 Task: Create a scrum project AgileGlobe. Add to scrum project AgileGlobe a team member softage.1@softage.net and assign as Project Lead. Add to scrum project AgileGlobe a team member softage.2@softage.net
Action: Mouse moved to (189, 53)
Screenshot: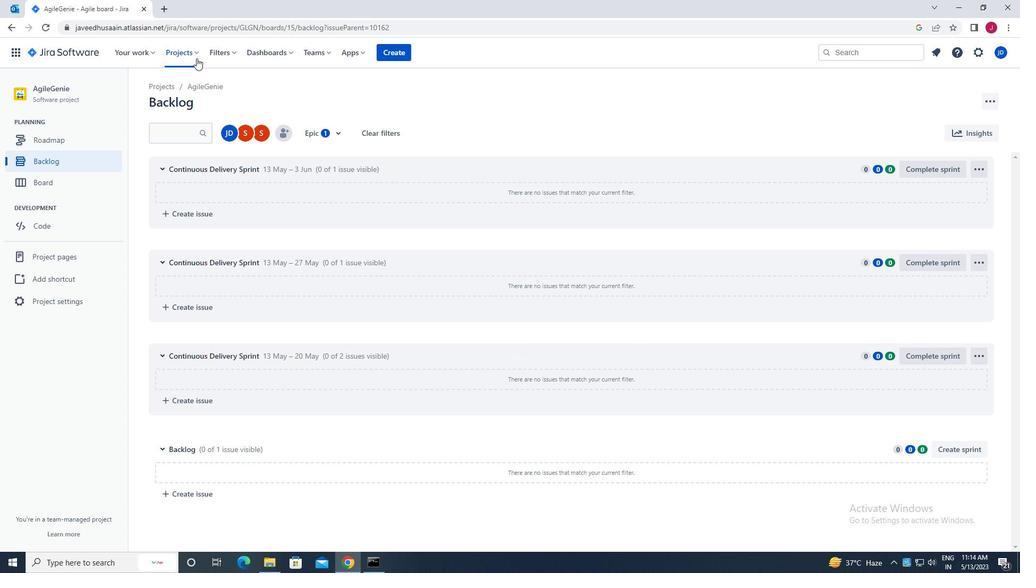 
Action: Mouse pressed left at (189, 53)
Screenshot: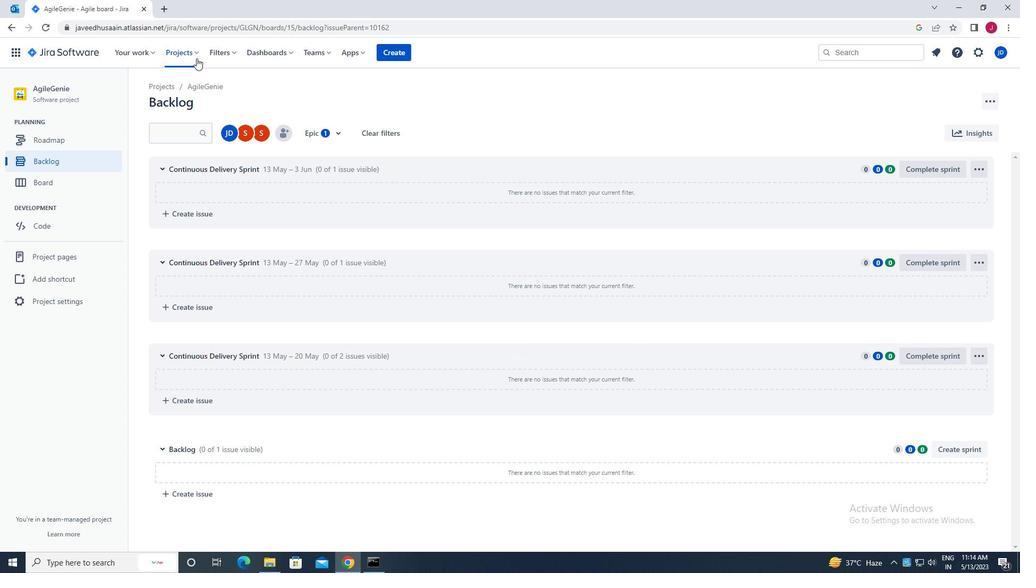 
Action: Mouse moved to (208, 265)
Screenshot: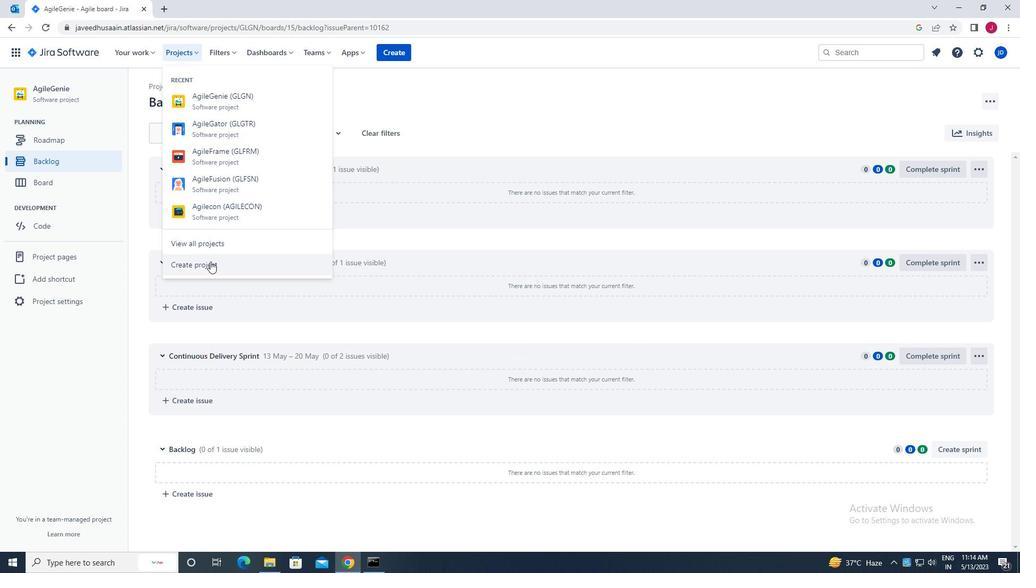 
Action: Mouse pressed left at (208, 265)
Screenshot: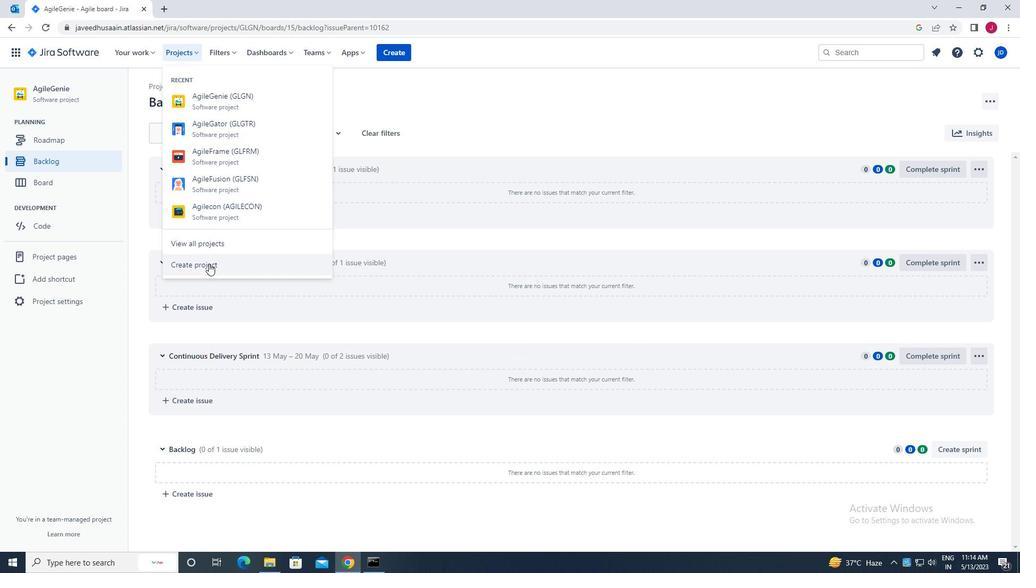 
Action: Mouse moved to (679, 259)
Screenshot: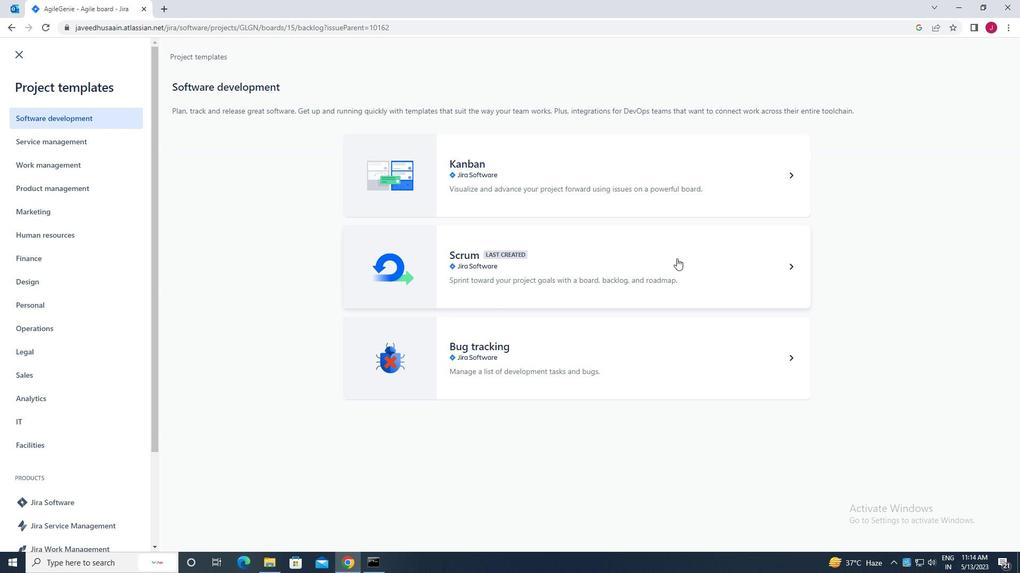 
Action: Mouse pressed left at (679, 259)
Screenshot: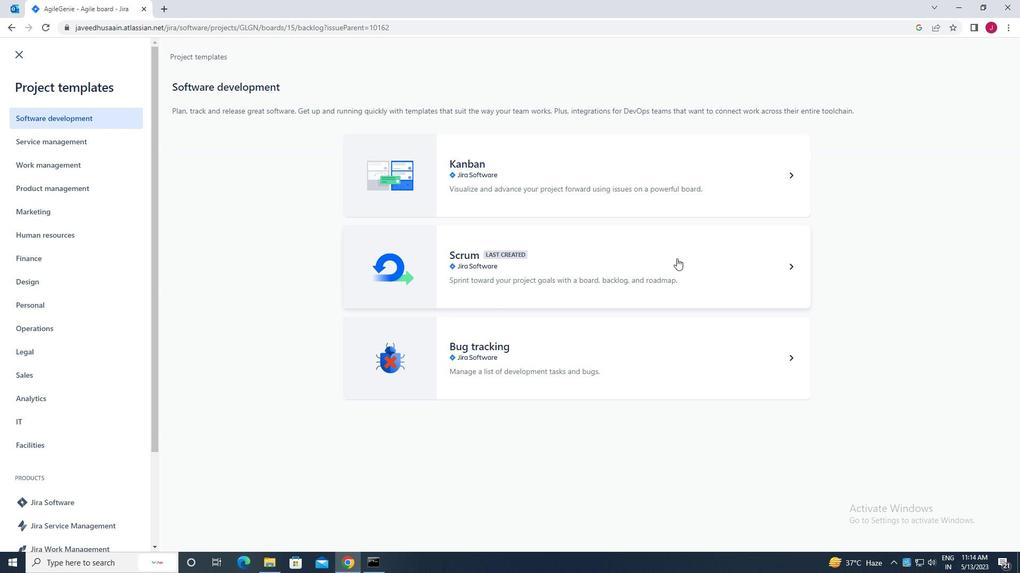 
Action: Mouse moved to (798, 526)
Screenshot: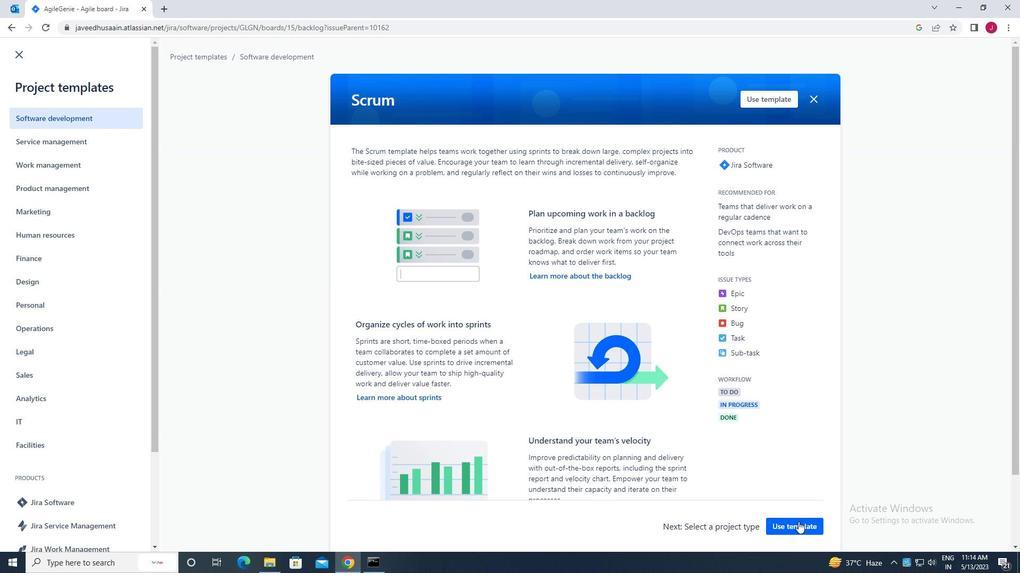 
Action: Mouse pressed left at (798, 526)
Screenshot: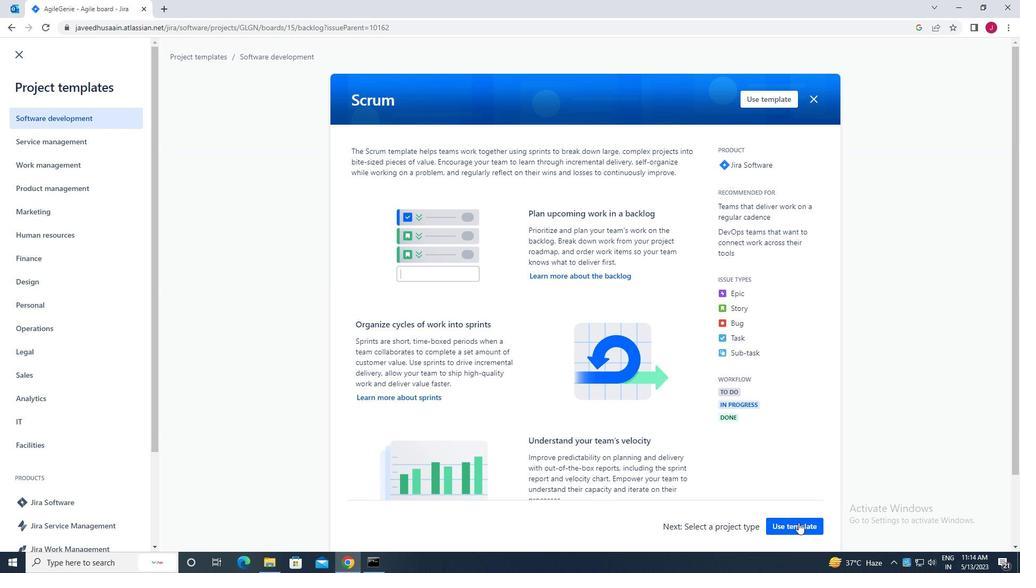 
Action: Mouse moved to (426, 521)
Screenshot: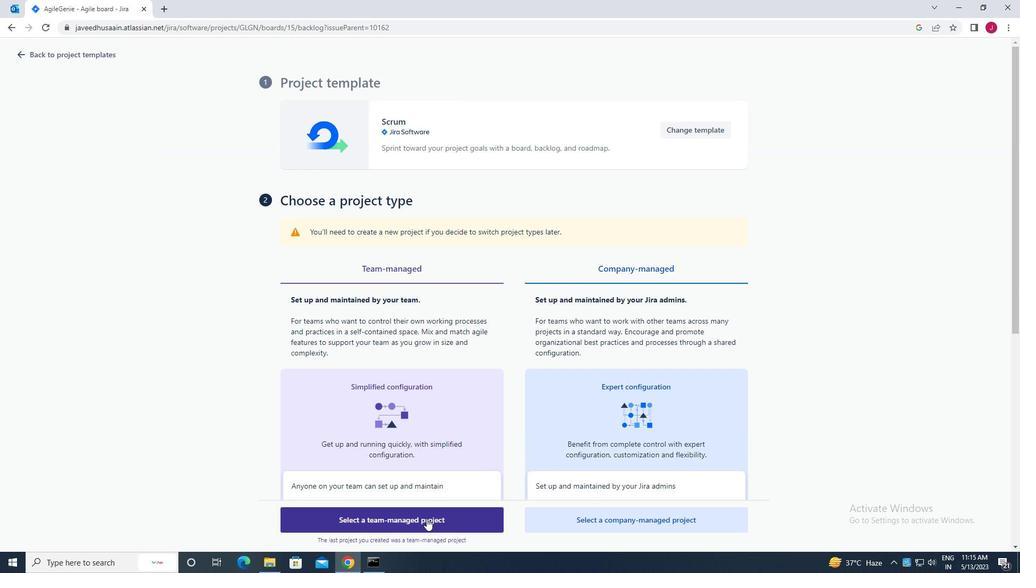 
Action: Mouse pressed left at (426, 521)
Screenshot: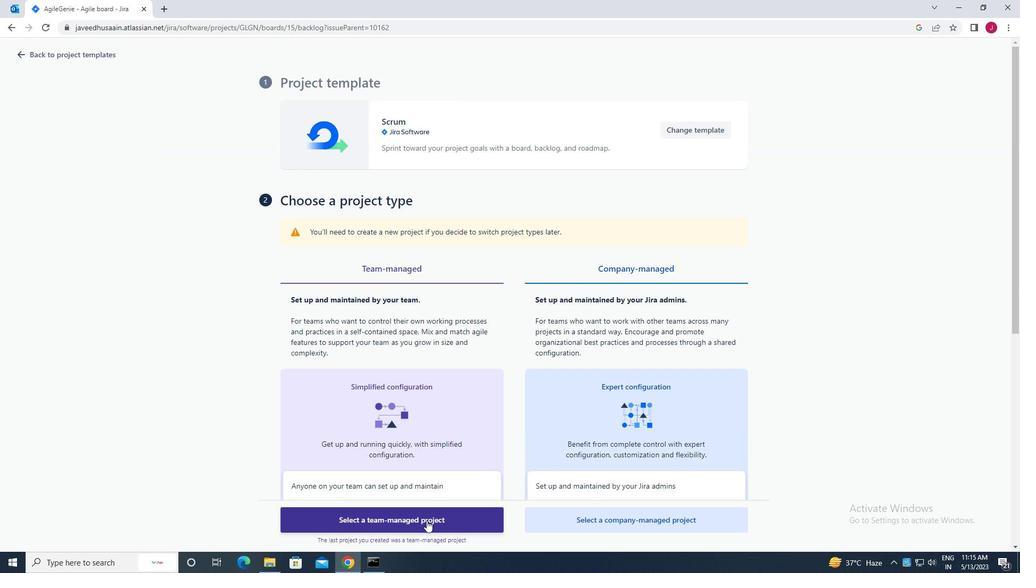 
Action: Mouse moved to (298, 249)
Screenshot: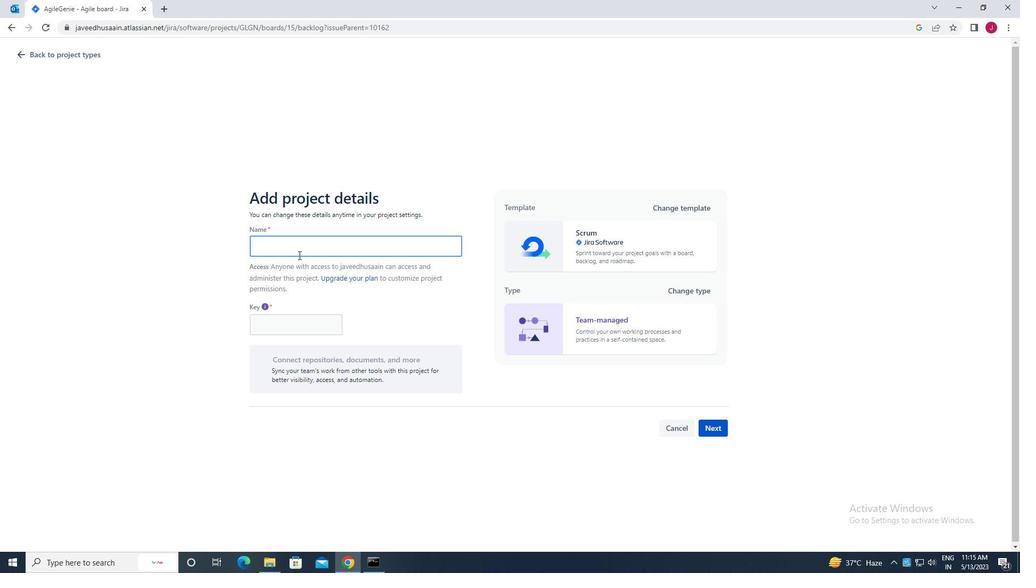
Action: Mouse pressed left at (298, 249)
Screenshot: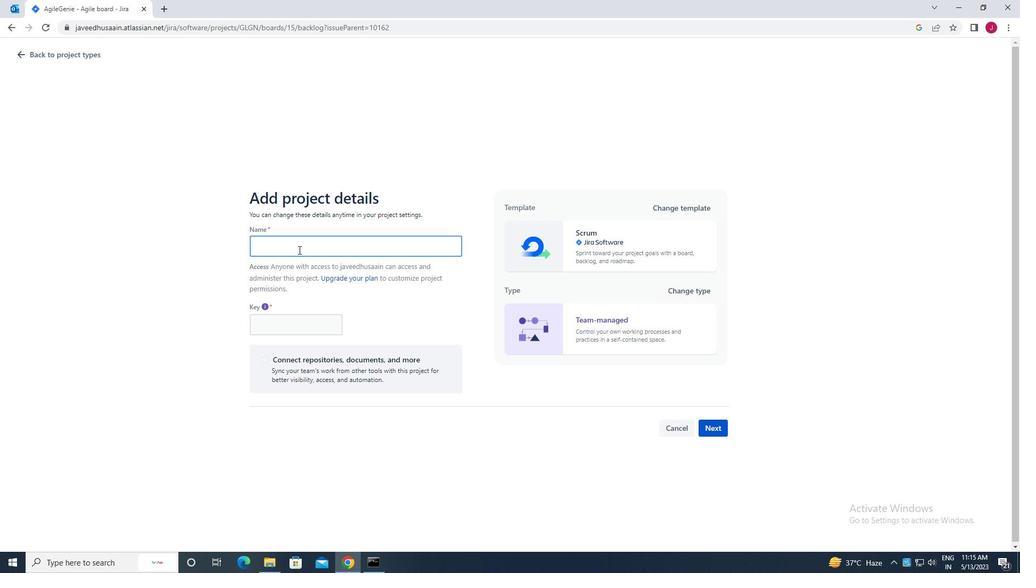 
Action: Key pressed a<Key.caps_lock>gile<Key.caps_lock>g<Key.caps_lock>lobe<Key.backspace>e
Screenshot: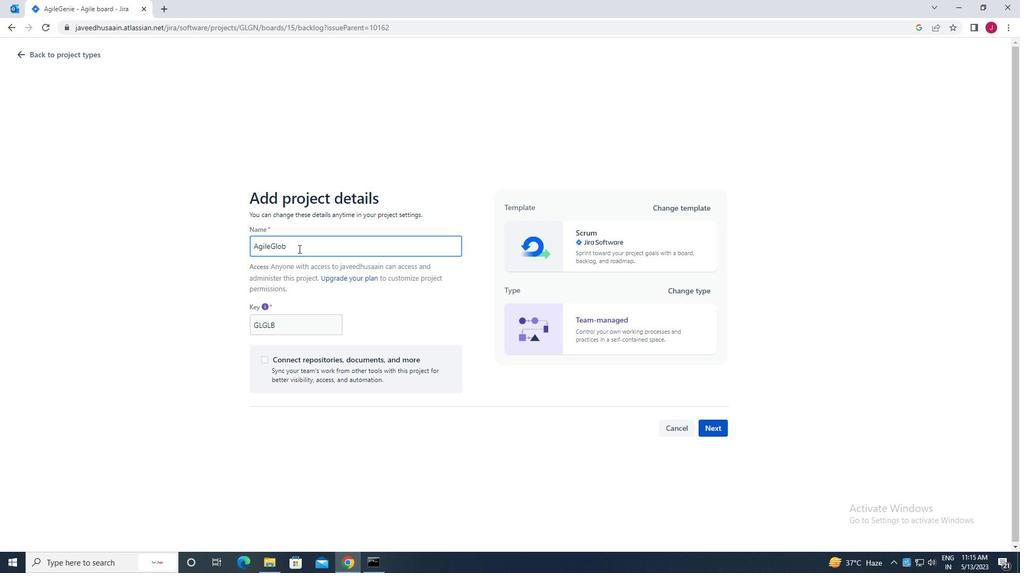 
Action: Mouse moved to (712, 430)
Screenshot: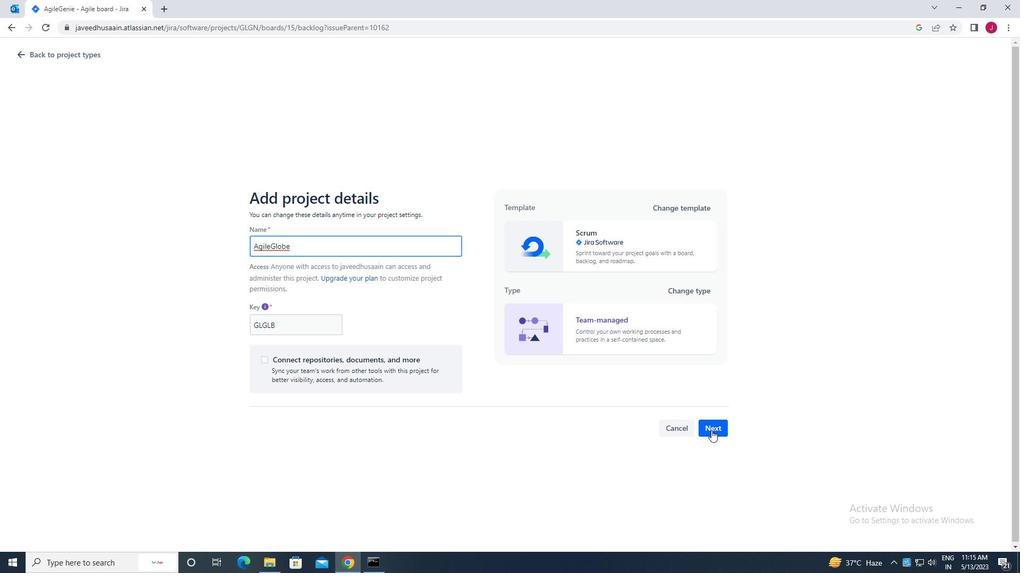 
Action: Mouse pressed left at (712, 430)
Screenshot: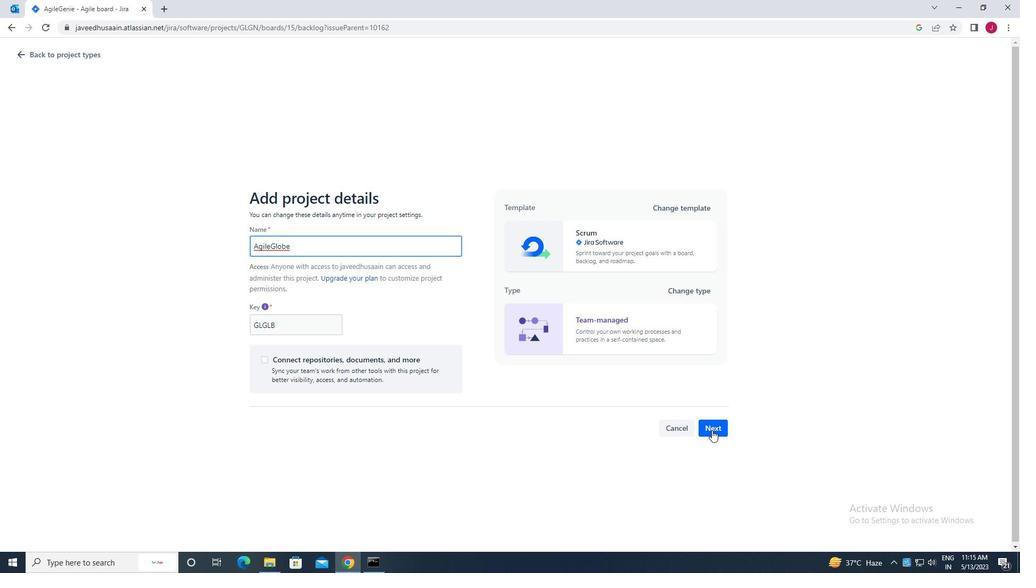 
Action: Mouse moved to (633, 362)
Screenshot: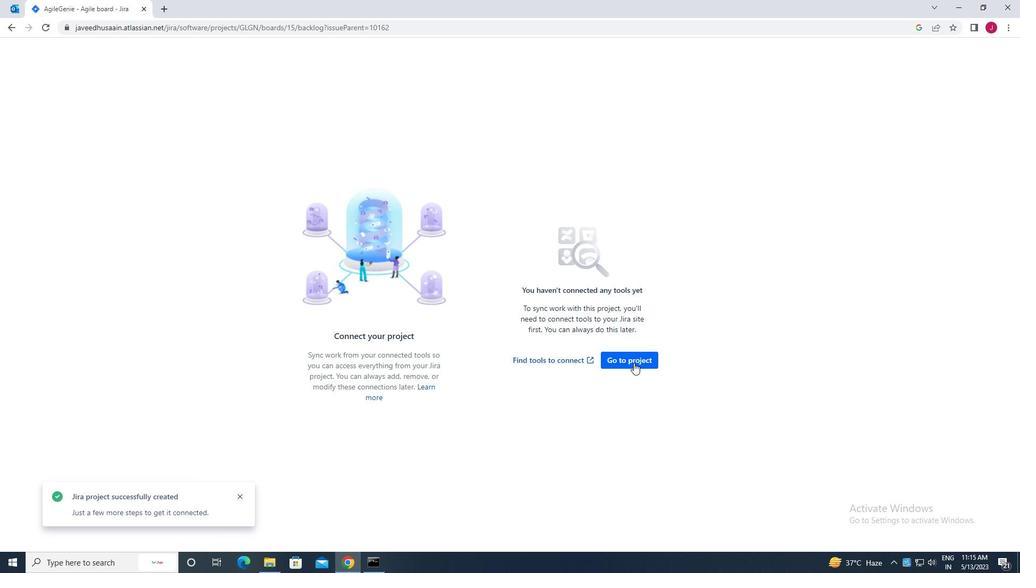 
Action: Mouse pressed left at (633, 362)
Screenshot: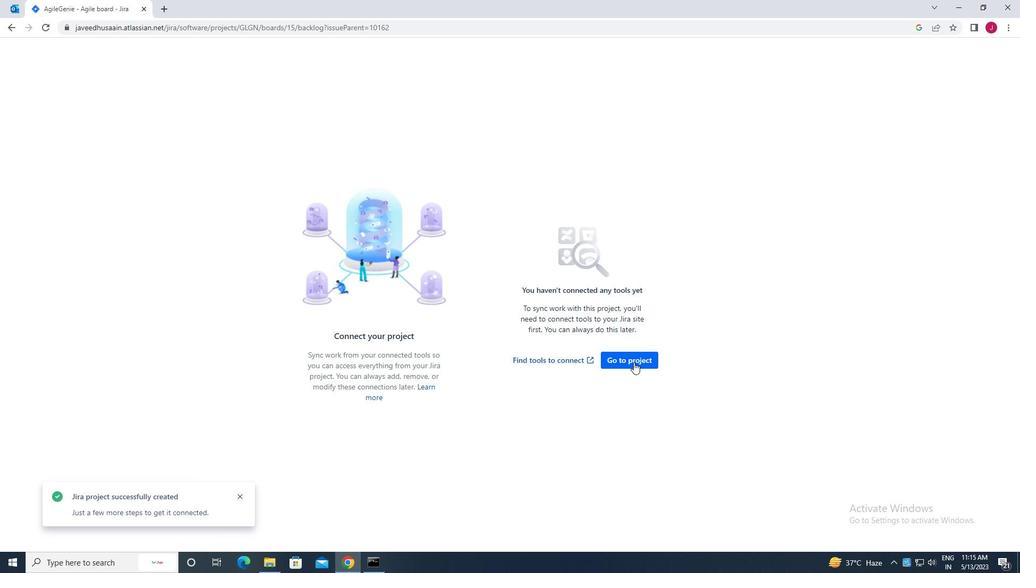 
Action: Mouse moved to (253, 144)
Screenshot: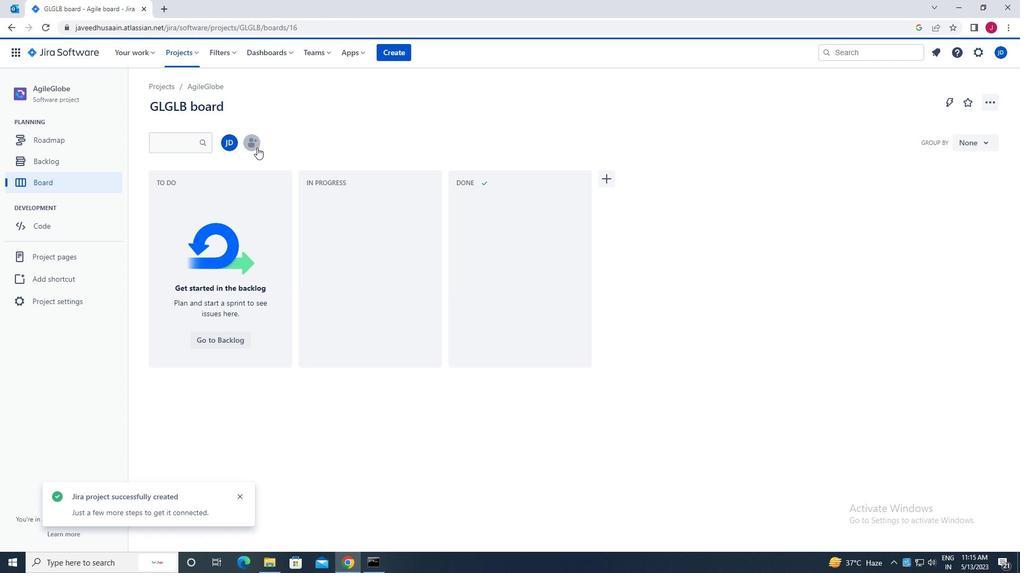 
Action: Mouse pressed left at (253, 144)
Screenshot: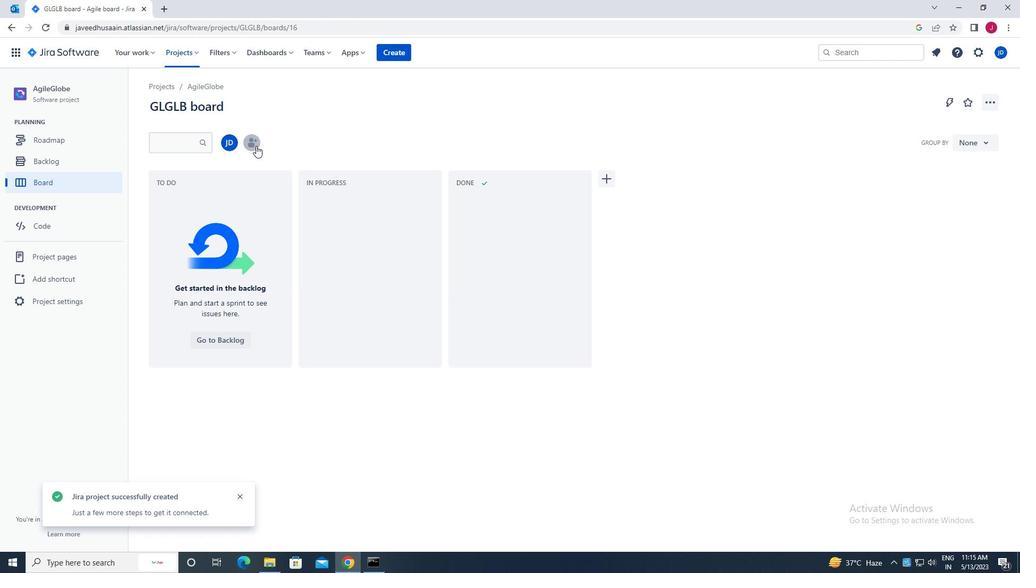 
Action: Mouse moved to (470, 138)
Screenshot: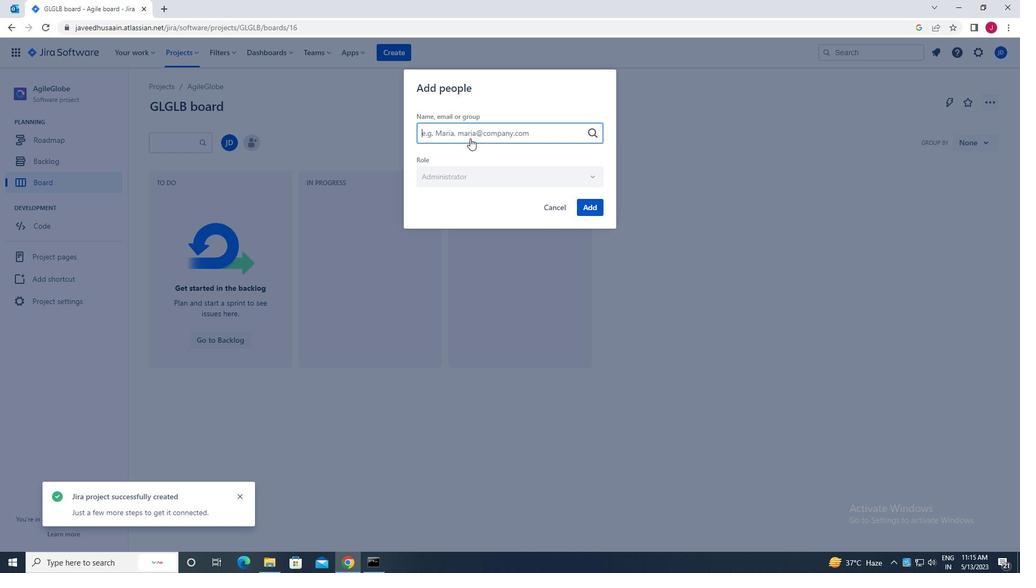 
Action: Key pressed softage.1<Key.shift>@SOFTAGE.NET
Screenshot: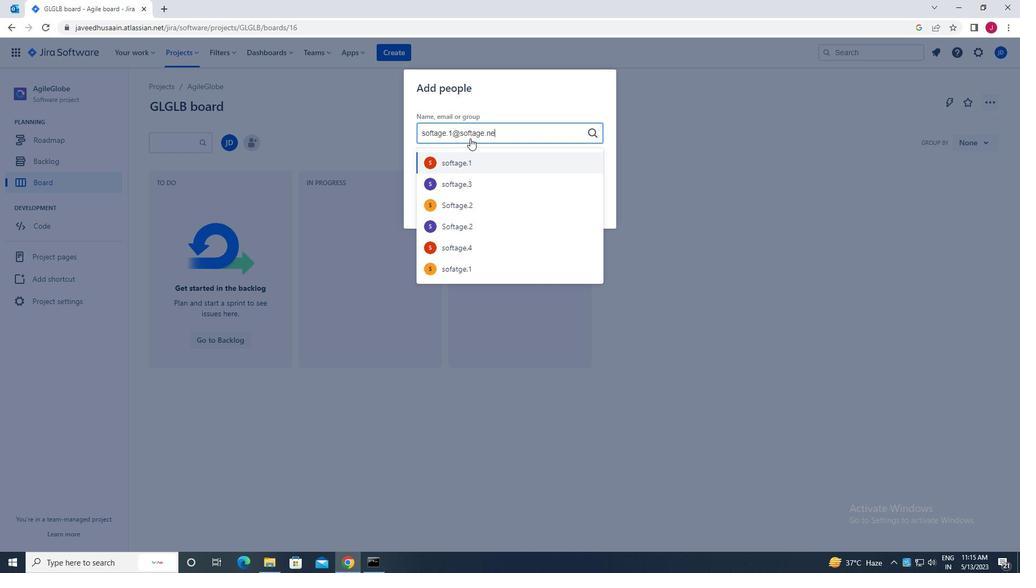 
Action: Mouse moved to (492, 186)
Screenshot: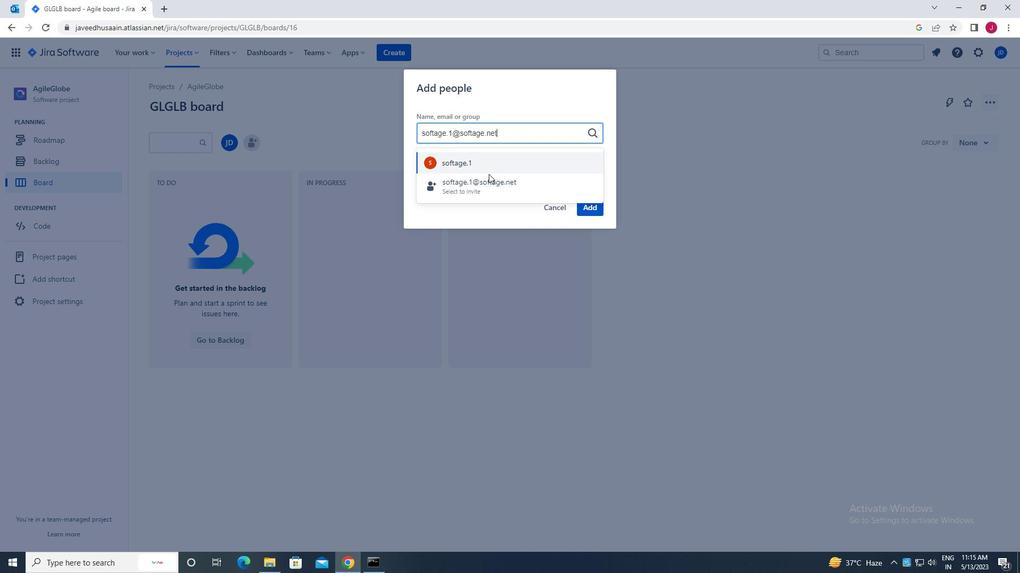 
Action: Mouse pressed left at (492, 186)
Screenshot: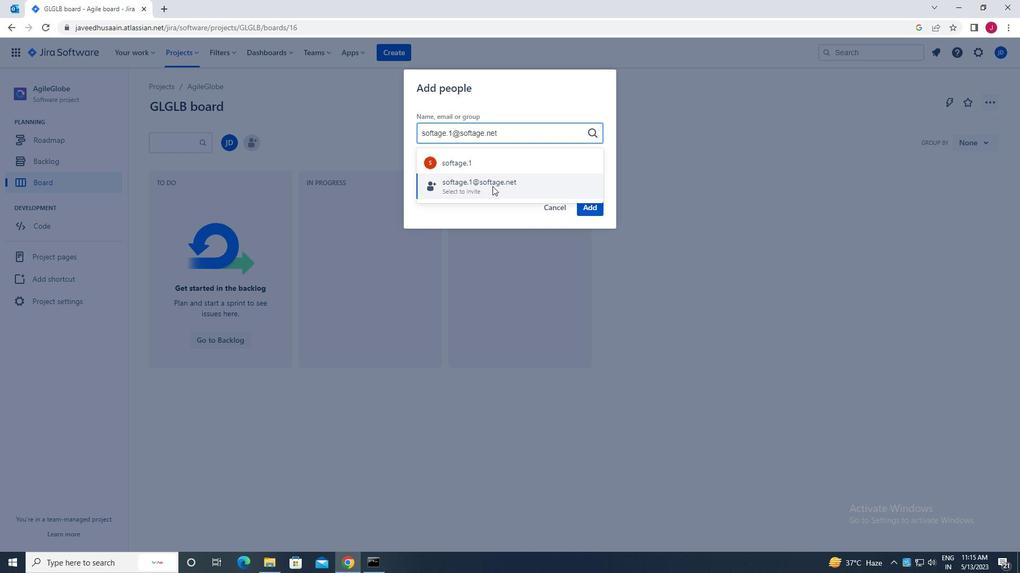 
Action: Mouse moved to (588, 206)
Screenshot: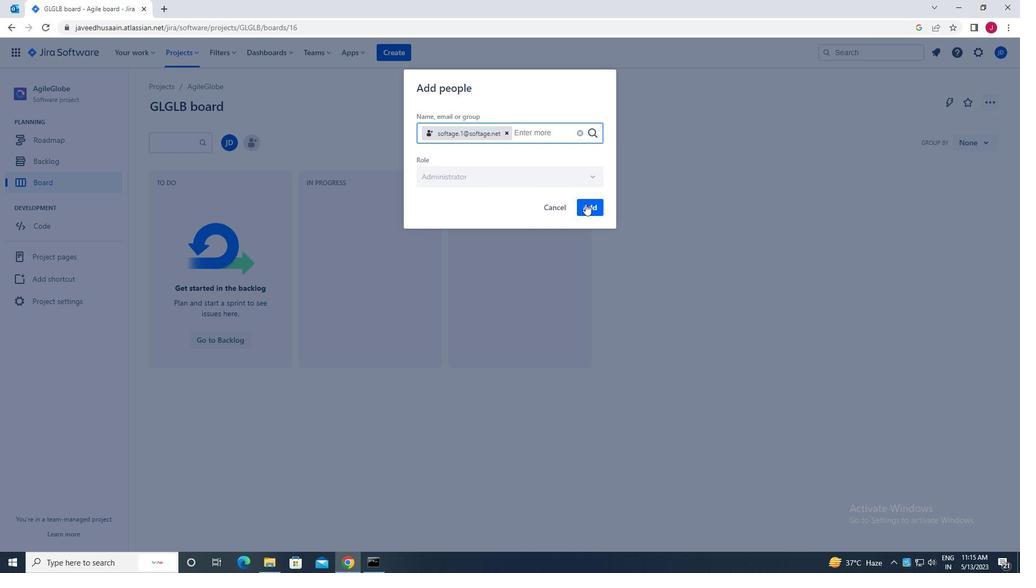 
Action: Mouse pressed left at (588, 206)
Screenshot: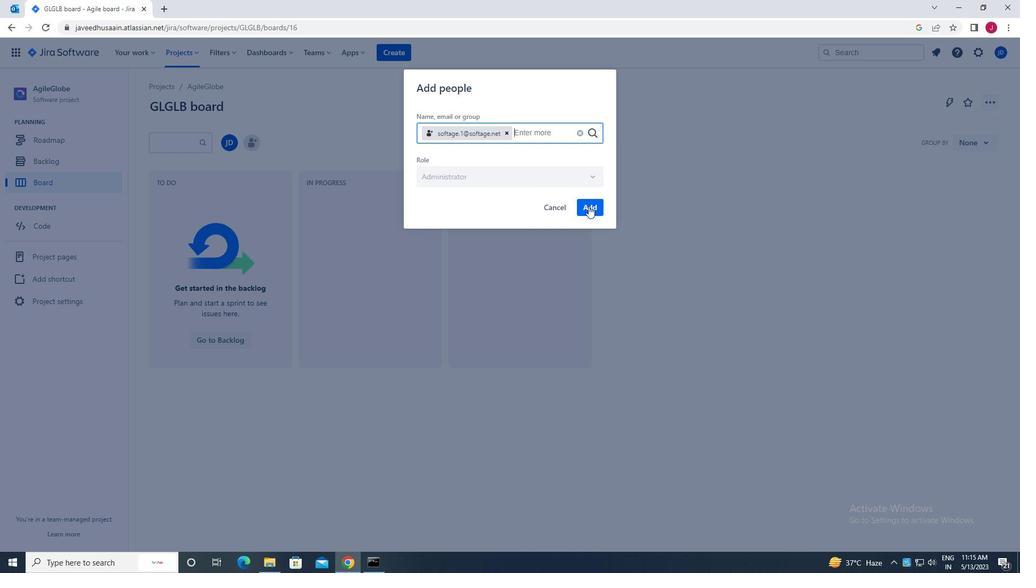 
Action: Mouse moved to (73, 301)
Screenshot: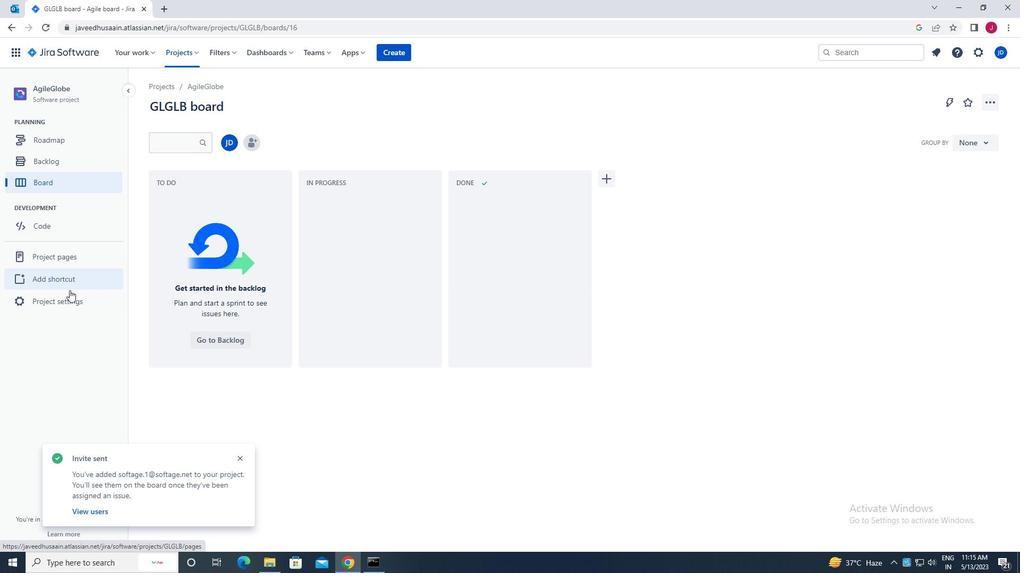 
Action: Mouse pressed left at (73, 301)
Screenshot: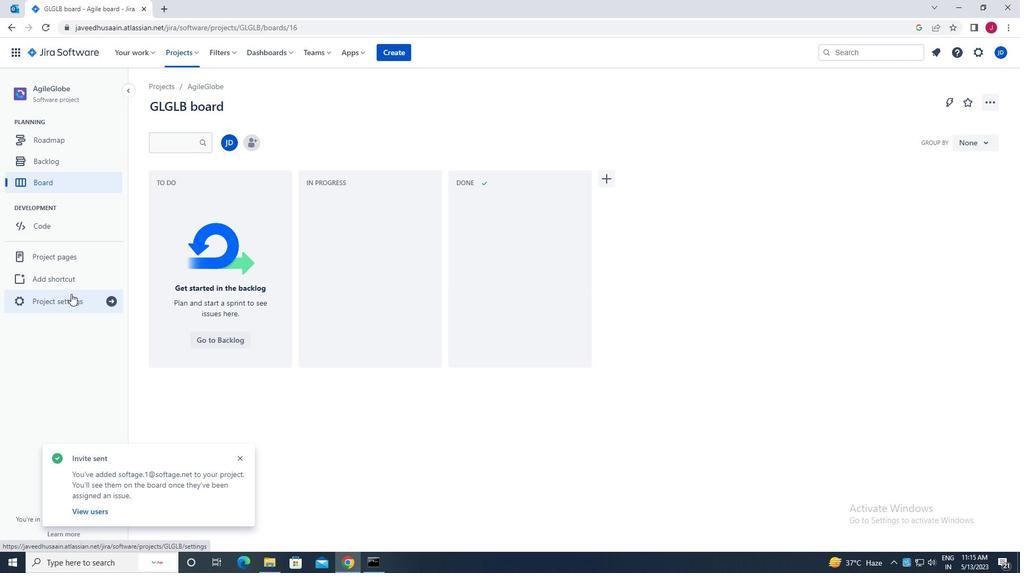 
Action: Mouse moved to (543, 379)
Screenshot: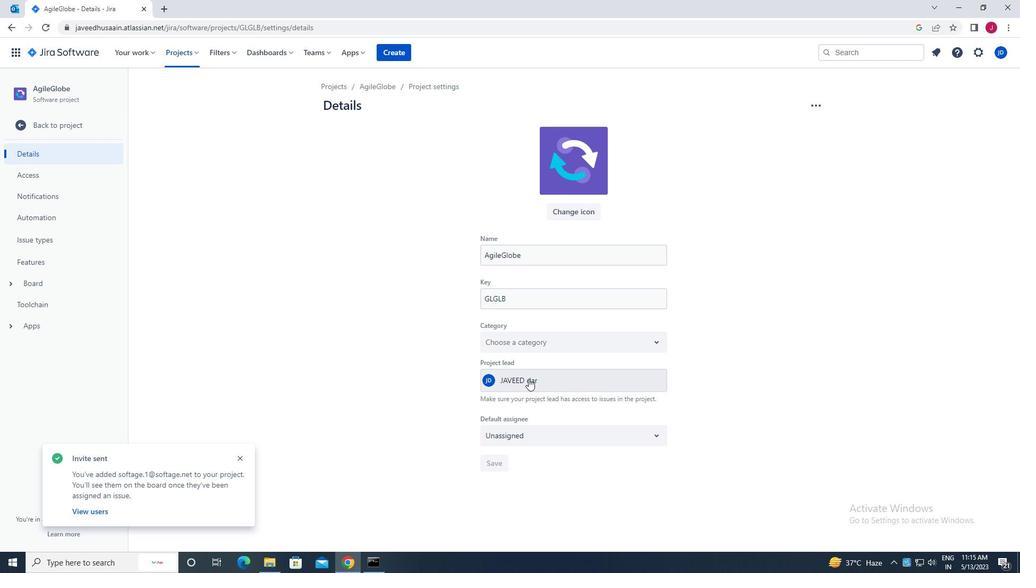 
Action: Mouse pressed left at (543, 379)
Screenshot: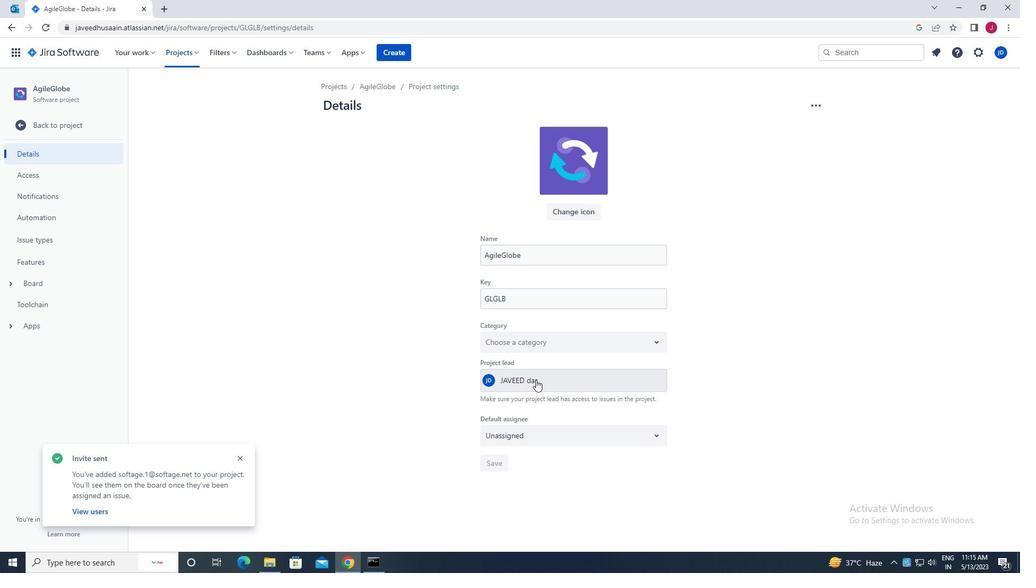 
Action: Mouse moved to (542, 378)
Screenshot: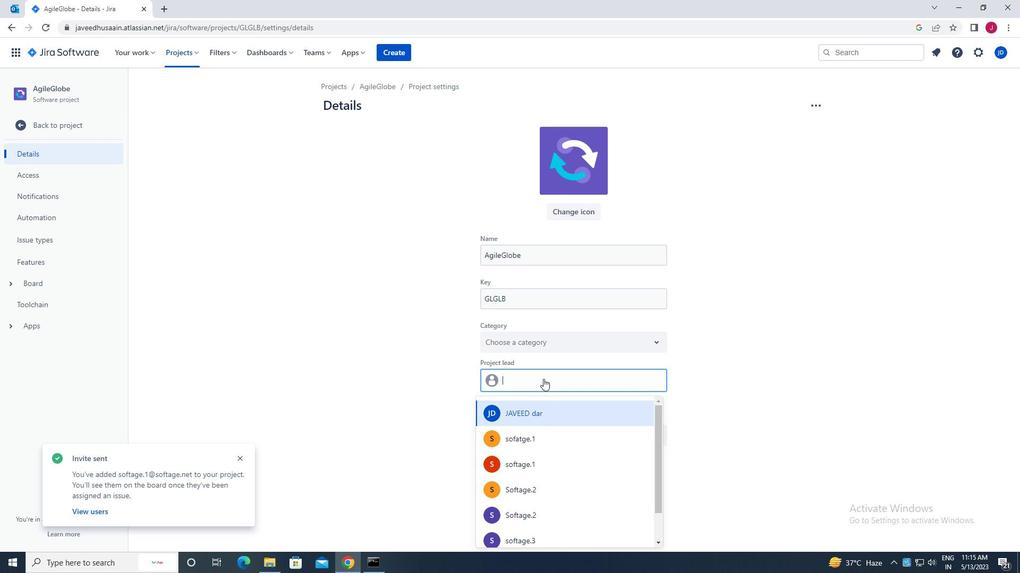 
Action: Key pressed SOFTAGE.1<Key.shift>@SOFTAGE.NET
Screenshot: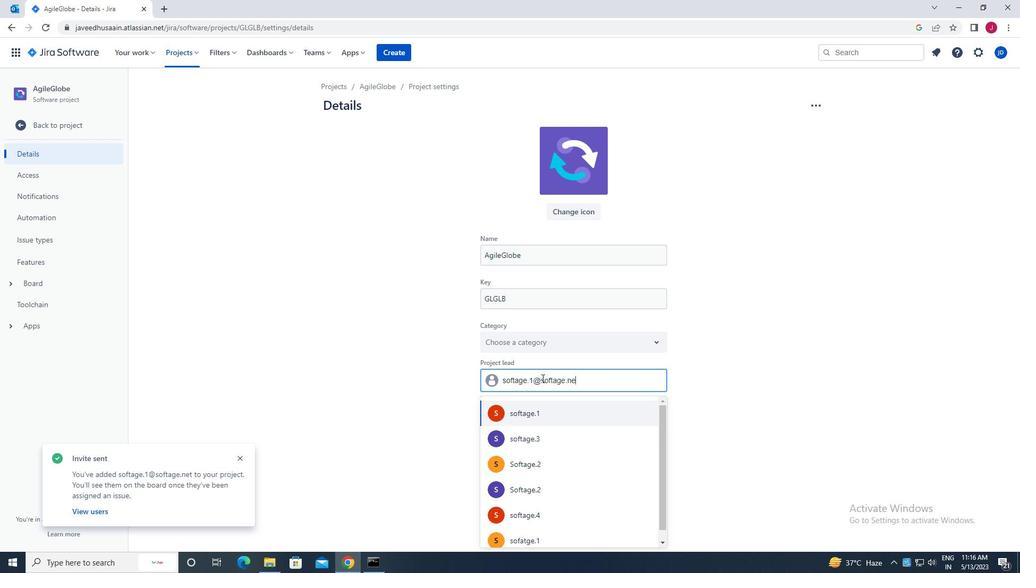 
Action: Mouse moved to (543, 412)
Screenshot: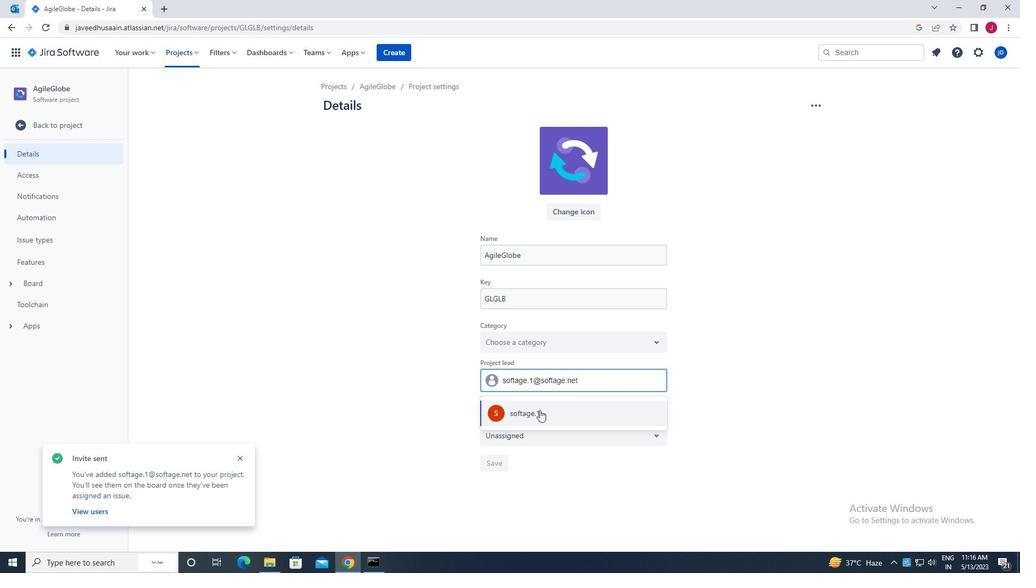 
Action: Mouse pressed left at (543, 412)
Screenshot: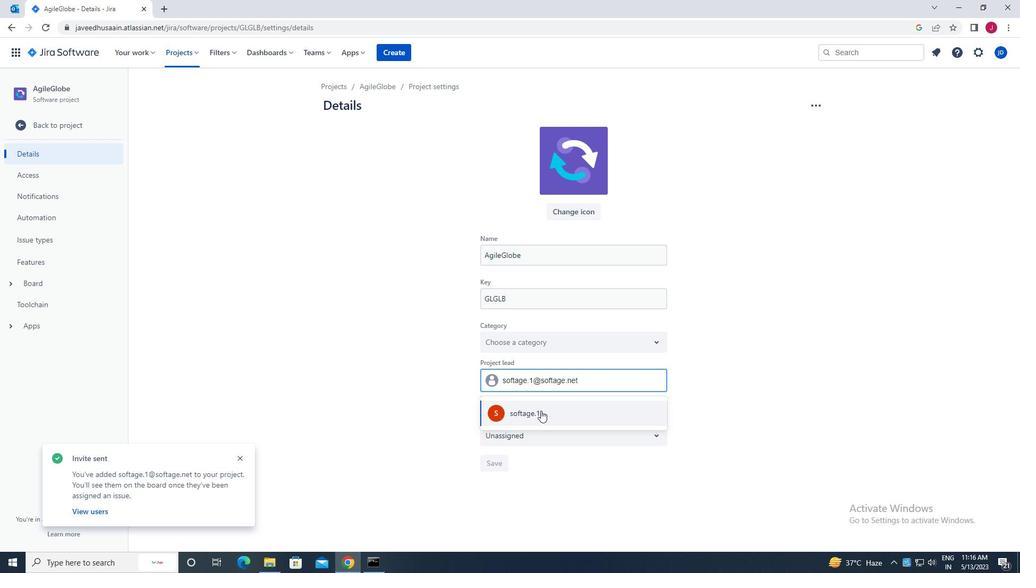 
Action: Mouse moved to (529, 437)
Screenshot: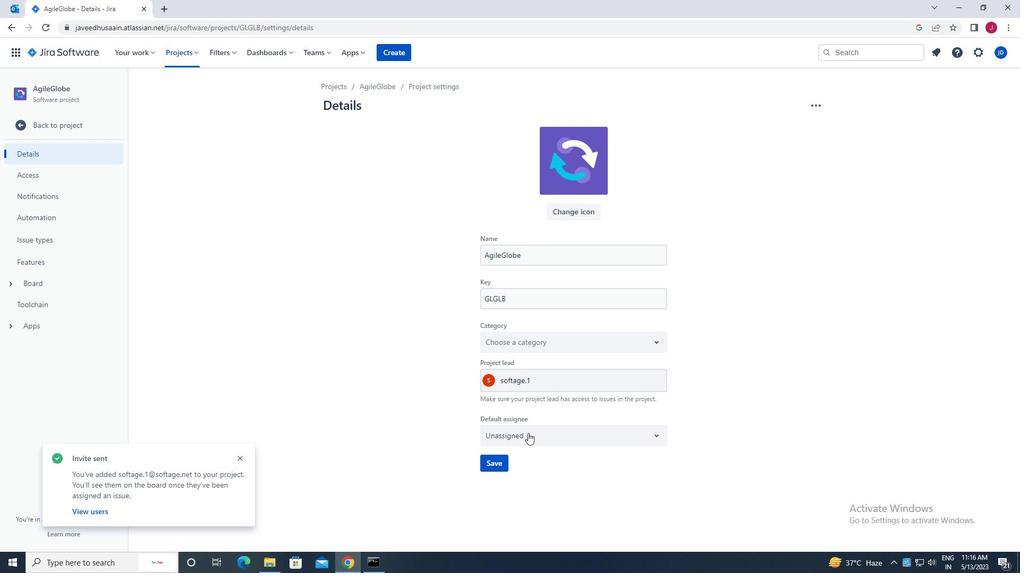 
Action: Mouse pressed left at (529, 437)
Screenshot: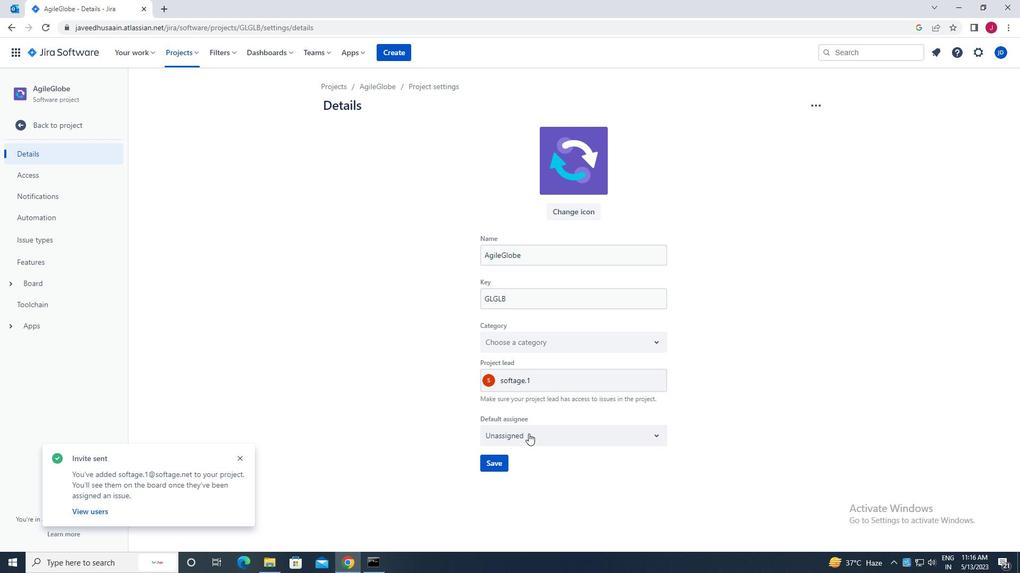 
Action: Mouse moved to (518, 461)
Screenshot: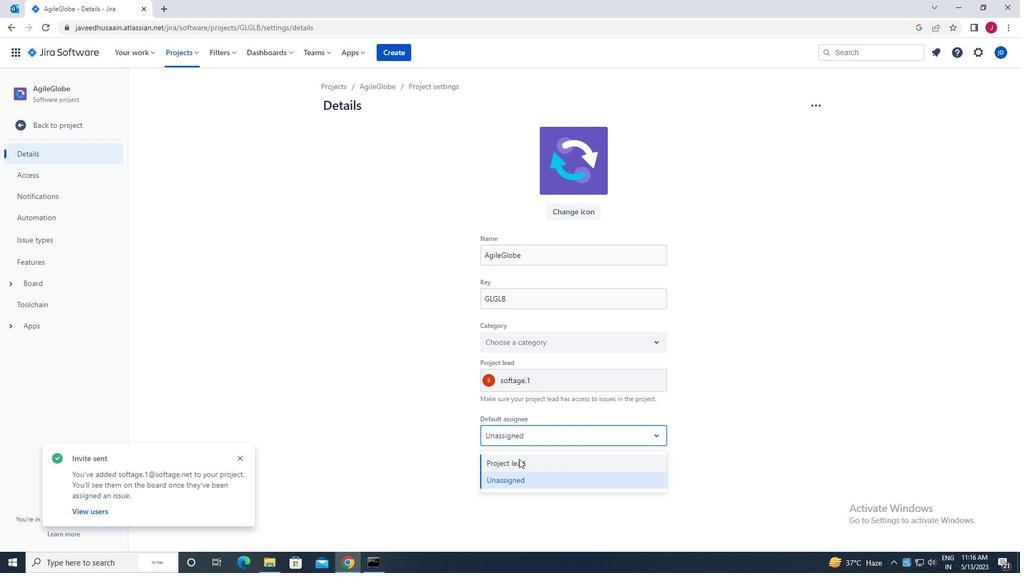 
Action: Mouse pressed left at (518, 461)
Screenshot: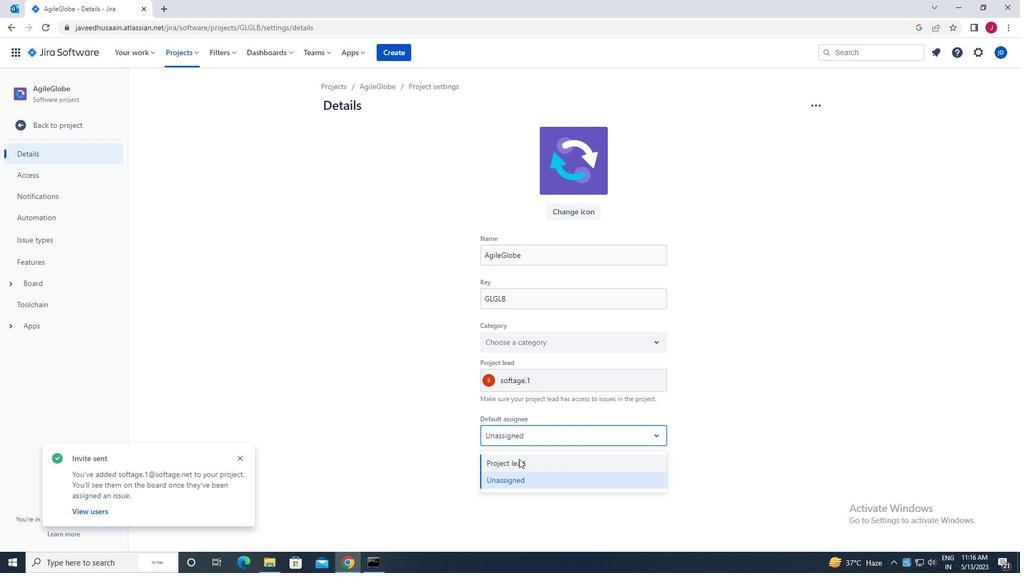 
Action: Mouse moved to (494, 465)
Screenshot: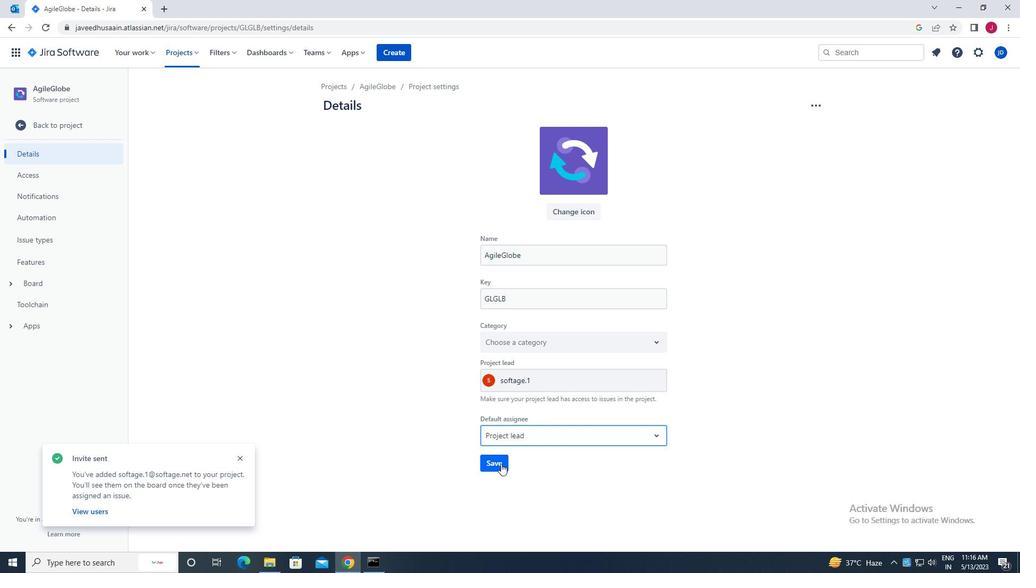 
Action: Mouse pressed left at (494, 465)
Screenshot: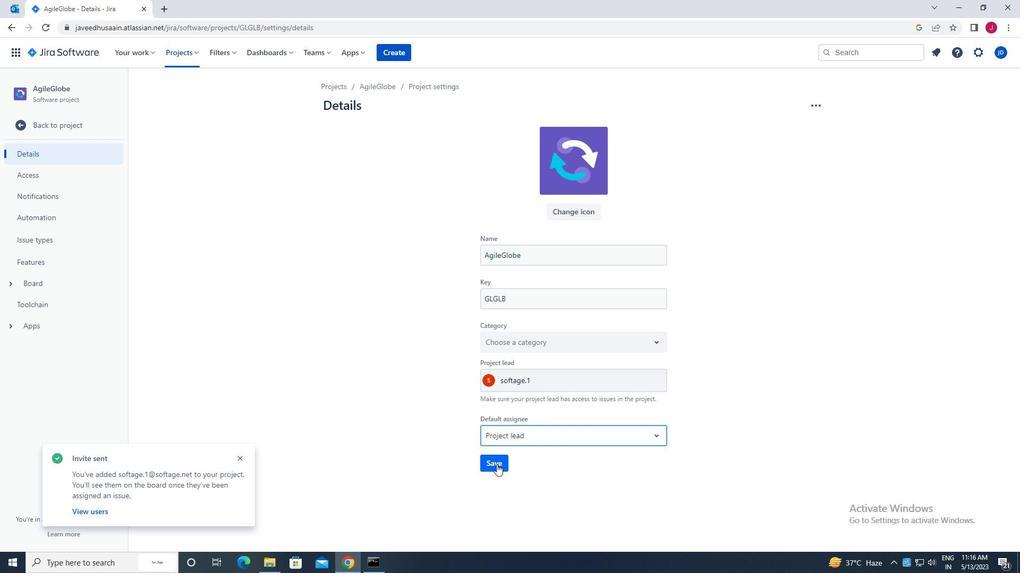 
Action: Mouse moved to (66, 127)
Screenshot: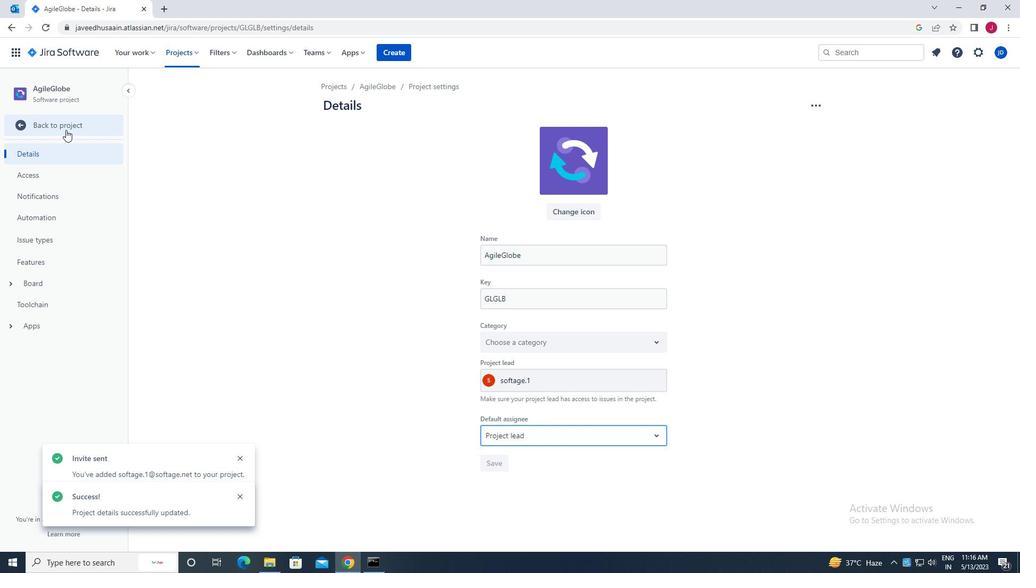 
Action: Mouse pressed left at (66, 127)
Screenshot: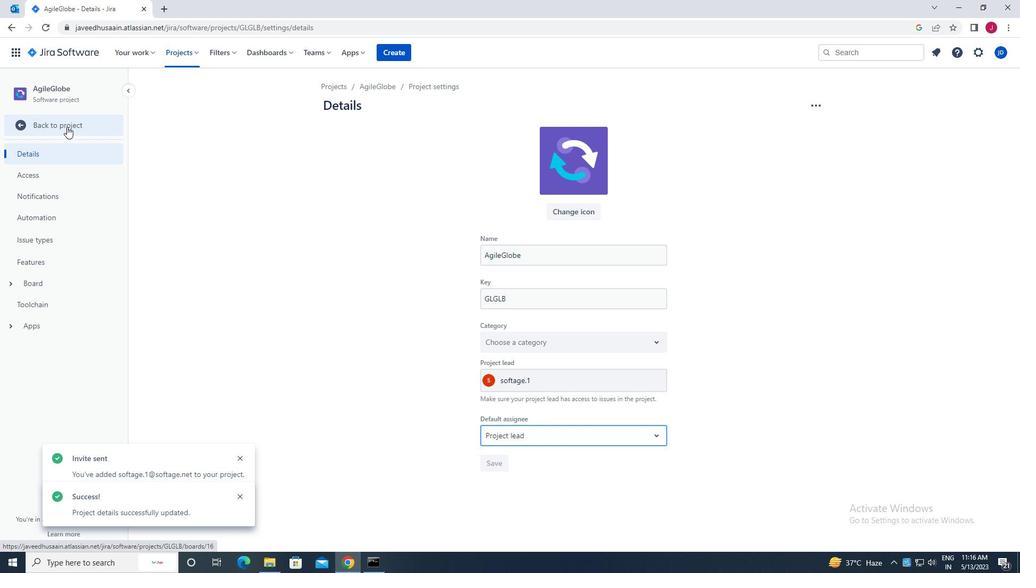 
Action: Mouse moved to (255, 142)
Screenshot: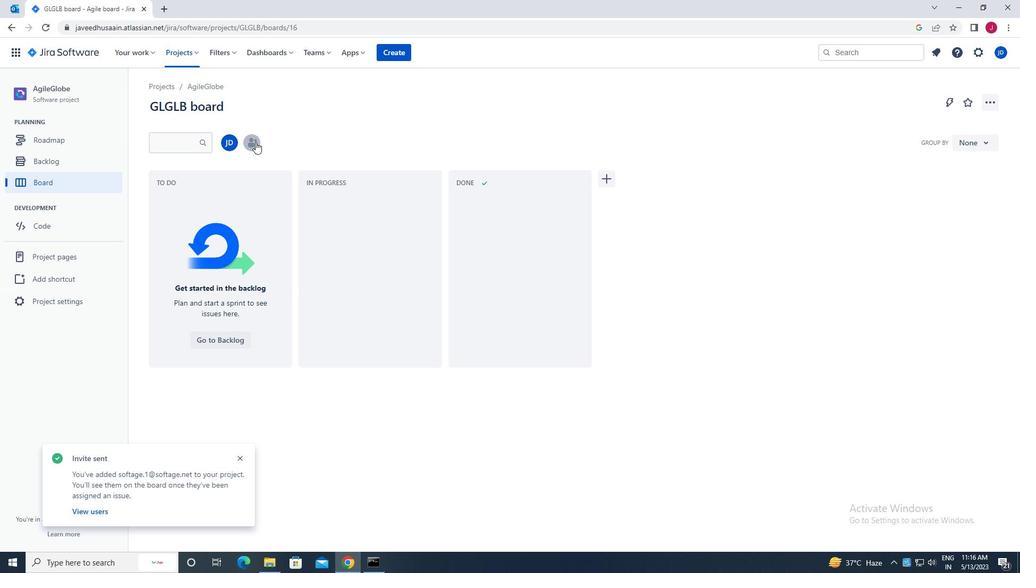 
Action: Mouse pressed left at (255, 142)
Screenshot: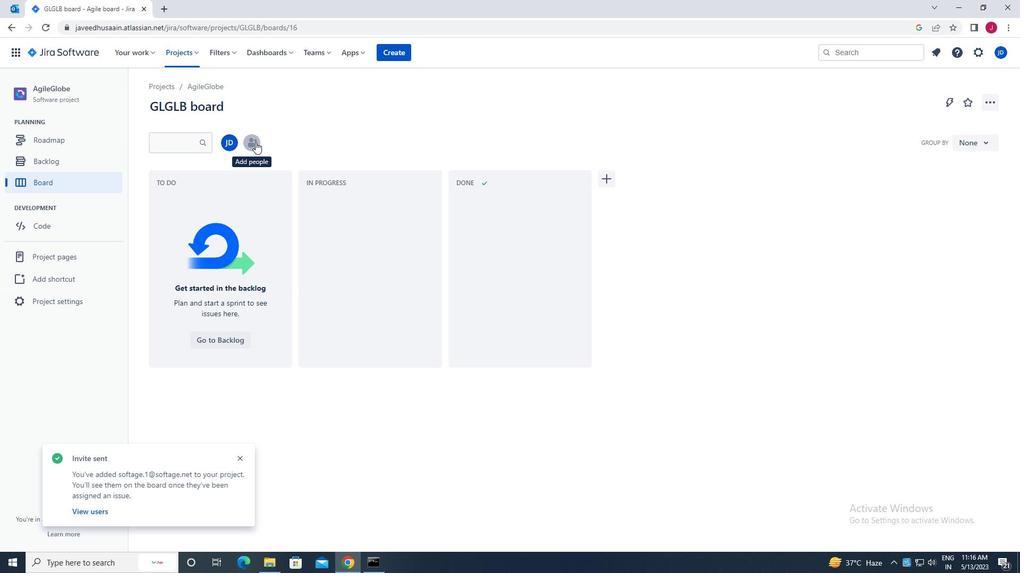 
Action: Mouse moved to (465, 134)
Screenshot: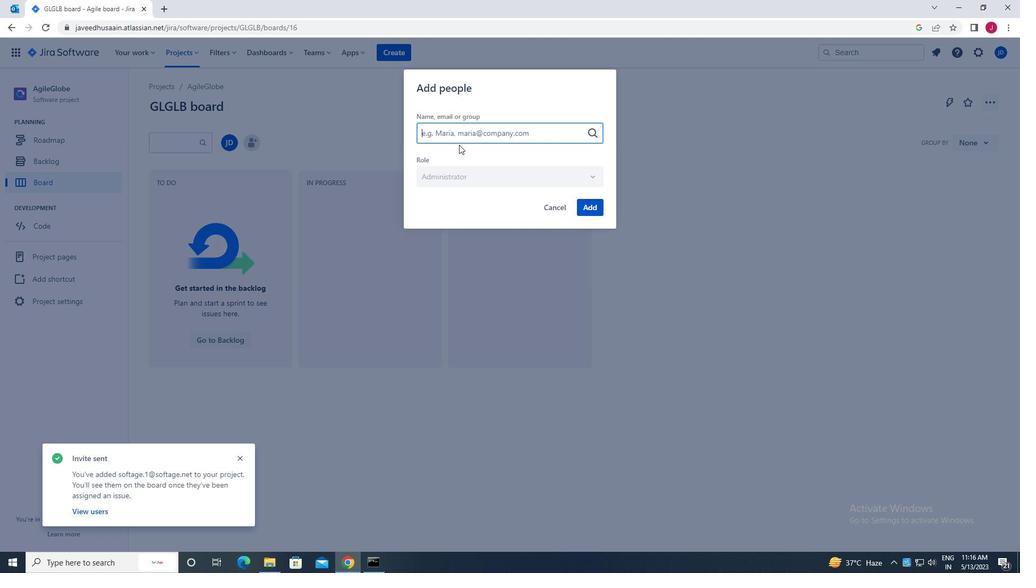 
Action: Key pressed SOFTAGE.2<Key.shift>@SOFATGE.NET
Screenshot: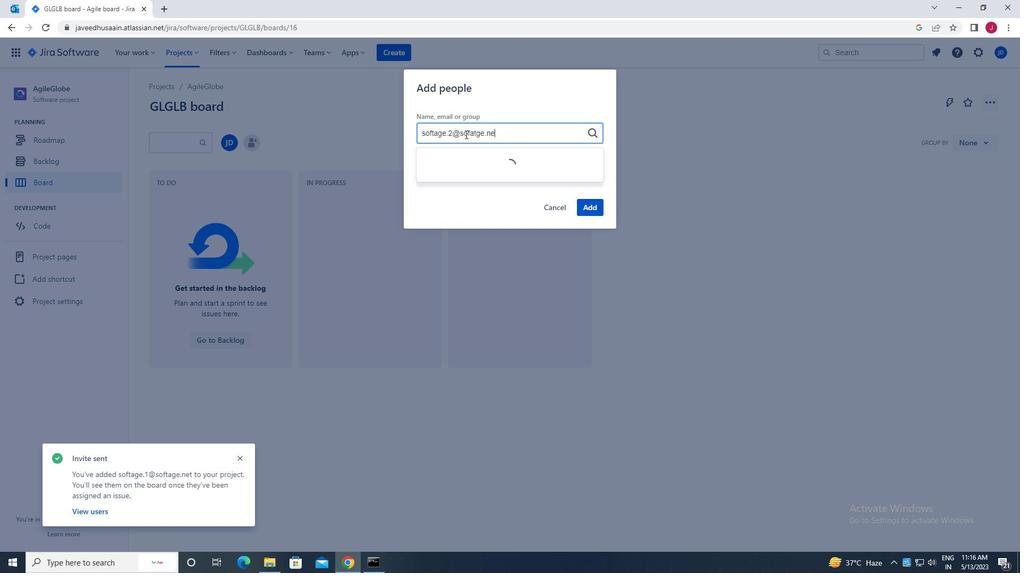 
Action: Mouse moved to (485, 187)
Screenshot: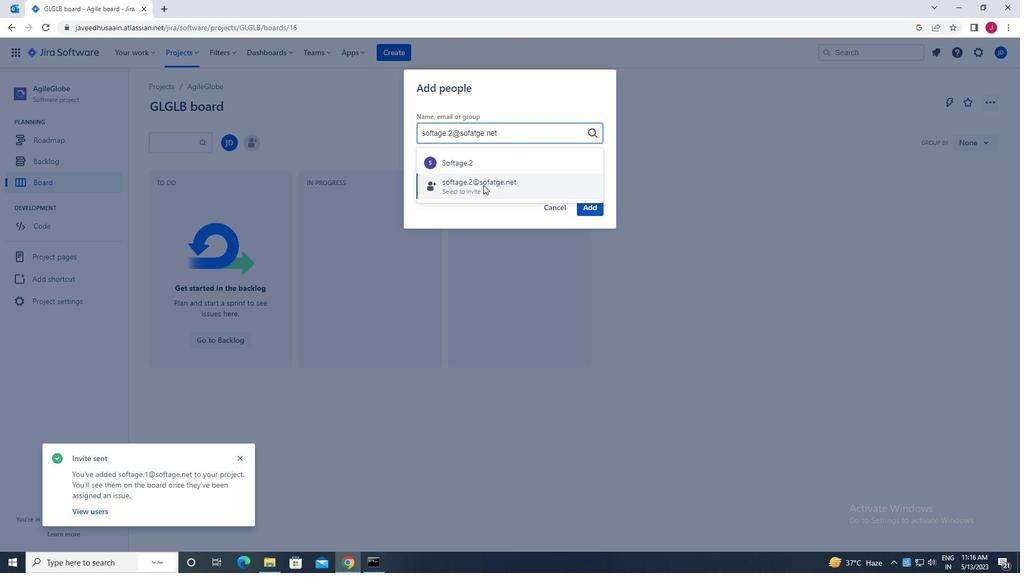 
Action: Mouse pressed left at (485, 187)
Screenshot: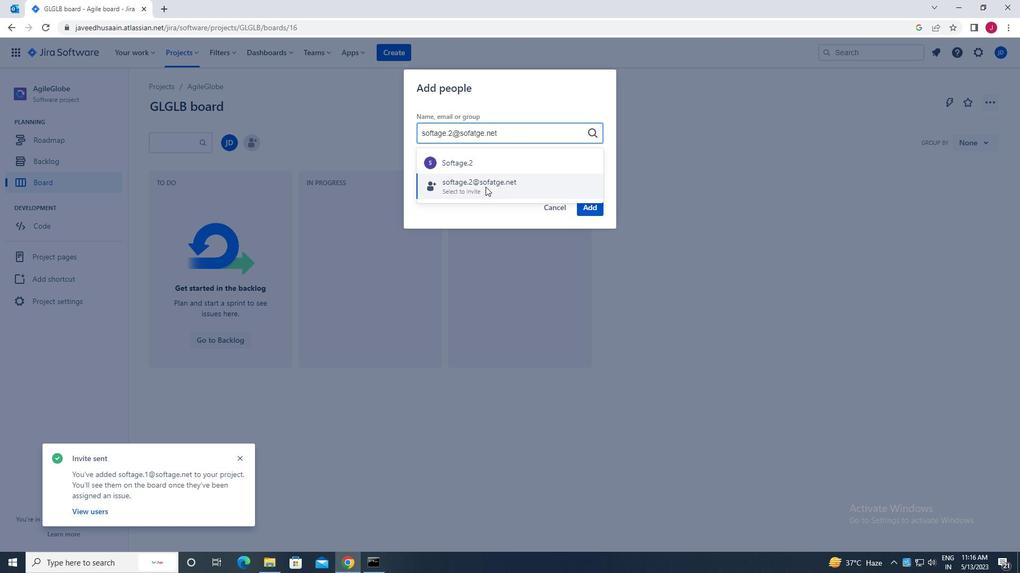 
Action: Mouse moved to (590, 206)
Screenshot: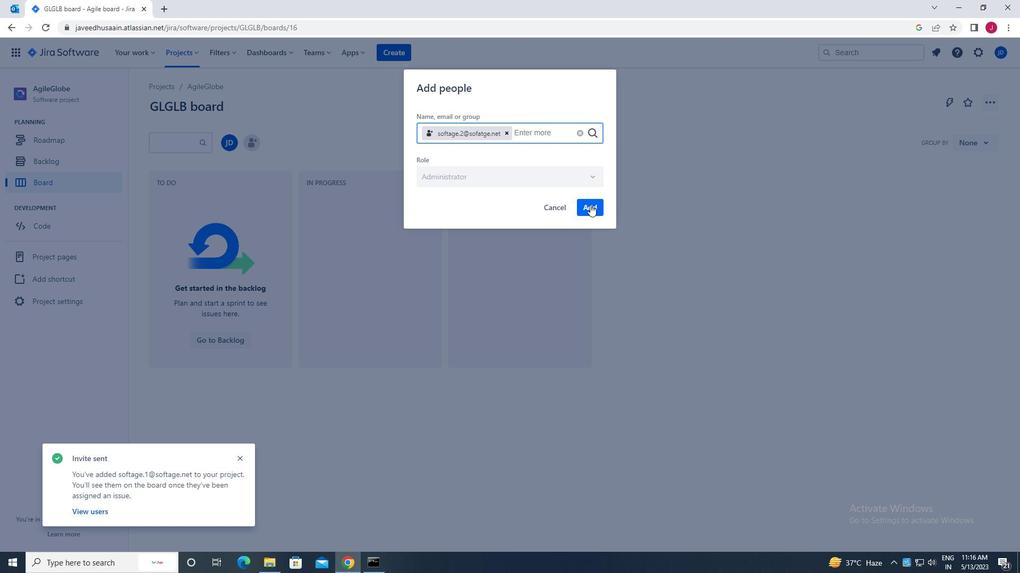 
Action: Mouse pressed left at (590, 206)
Screenshot: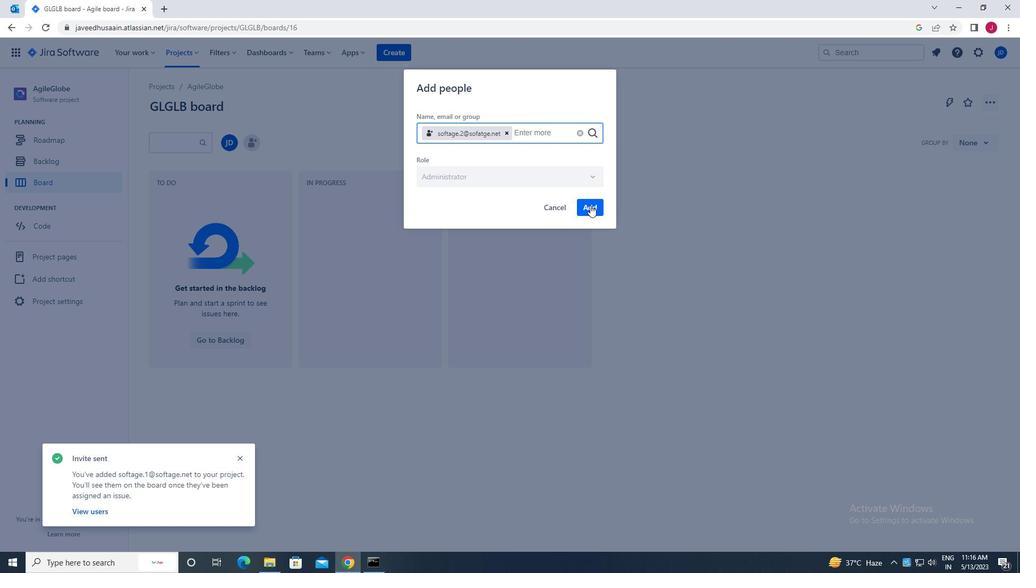 
Action: Mouse moved to (513, 308)
Screenshot: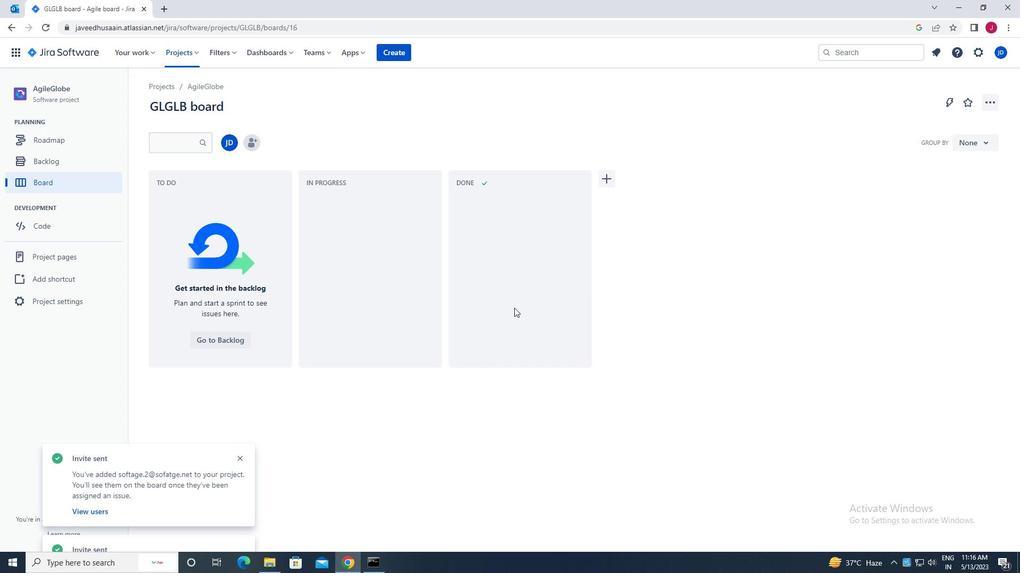 
